 Task: Analyze the Street View of Fisherman's Wharf in San Francisco.
Action: Mouse moved to (91, 62)
Screenshot: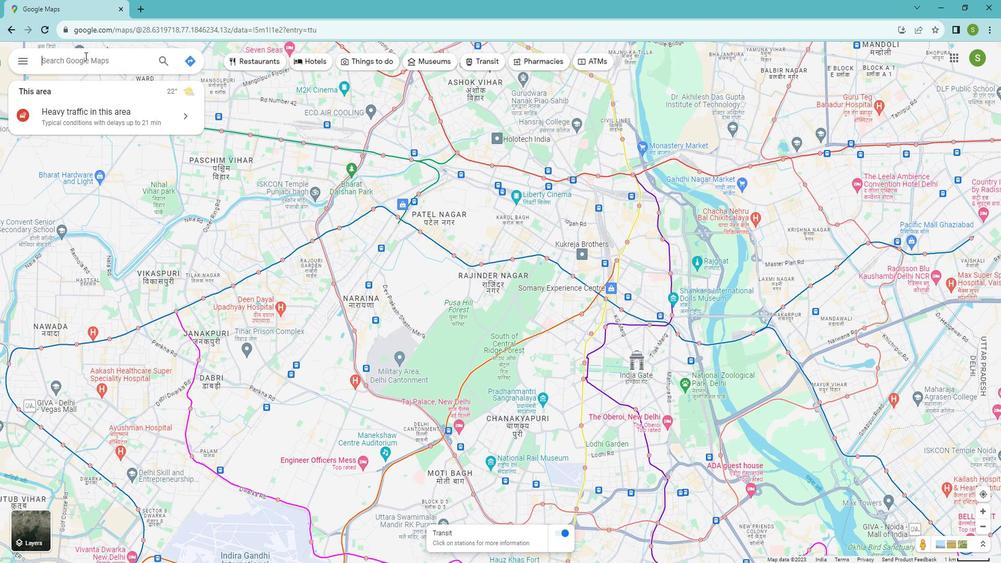 
Action: Mouse pressed left at (91, 62)
Screenshot: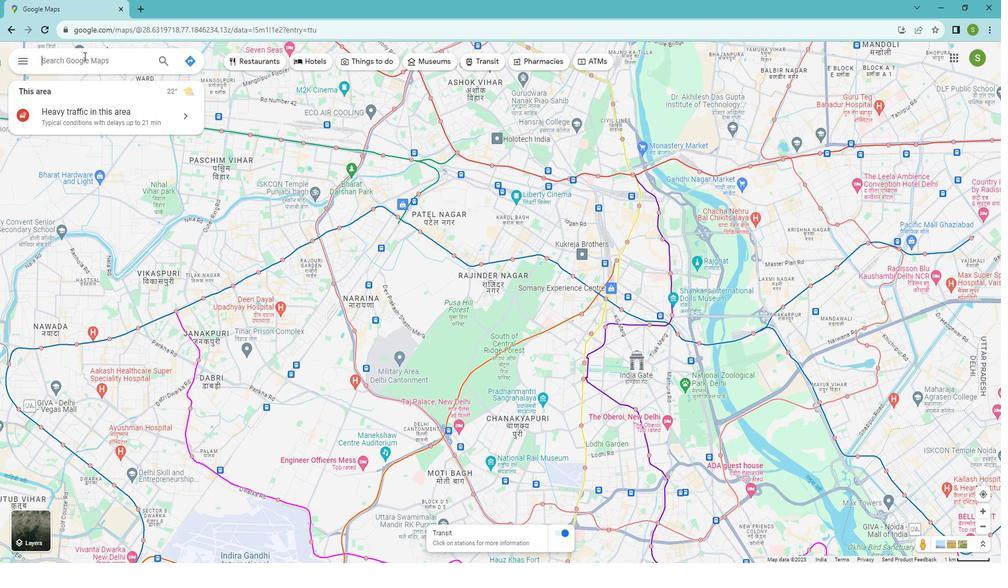 
Action: Key pressed <Key.shift><Key.shift><Key.shift><Key.shift>Fisherman's<Key.space><Key.shift><Key.shift>Whart<Key.space><Key.shift>San<Key.space>
Screenshot: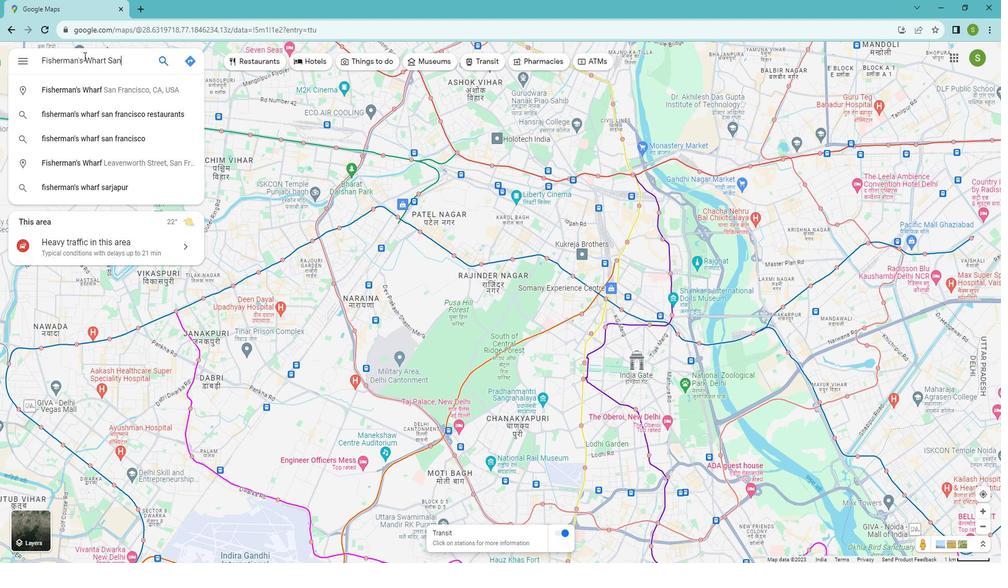 
Action: Mouse moved to (144, 94)
Screenshot: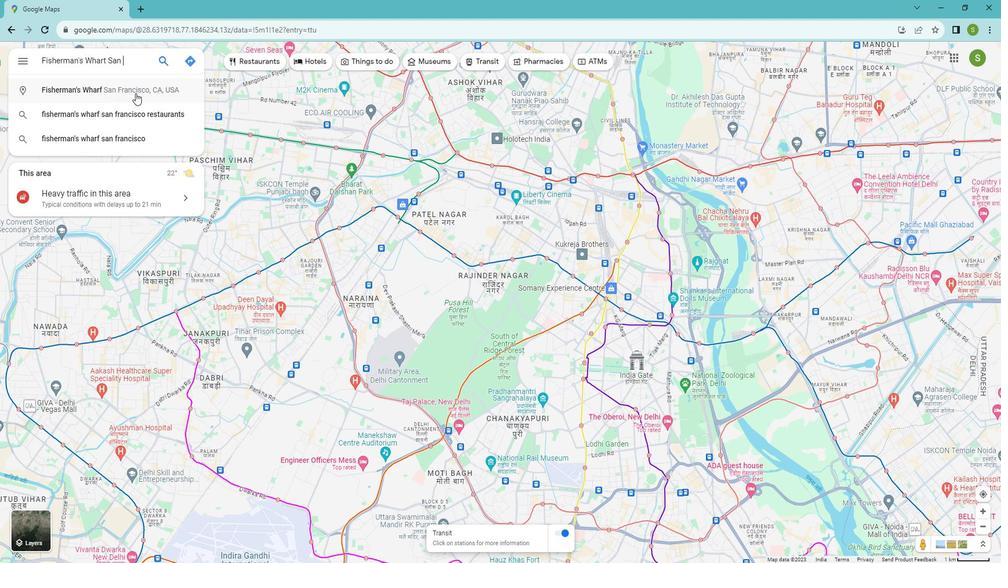 
Action: Mouse pressed left at (144, 94)
Screenshot: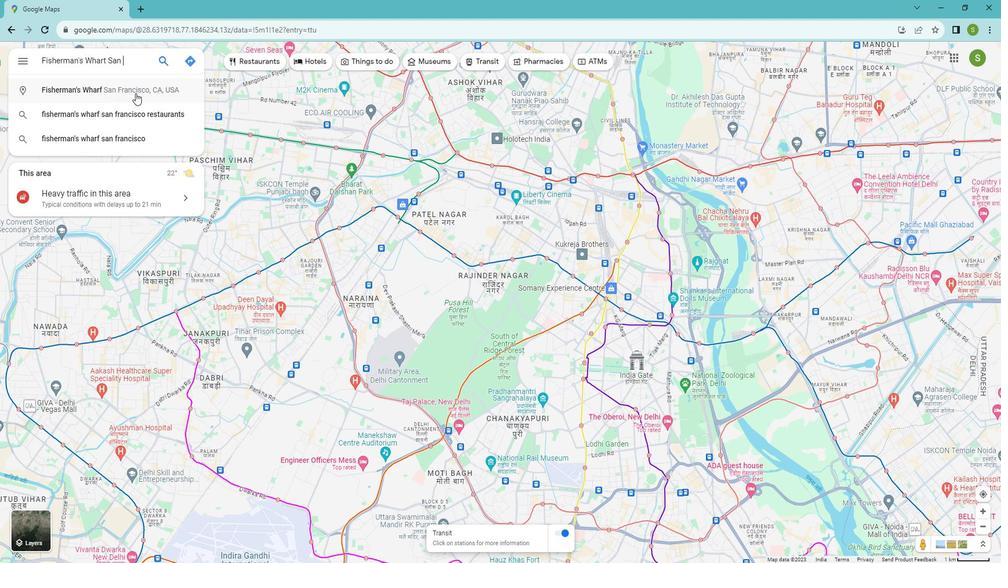
Action: Mouse moved to (365, 516)
Screenshot: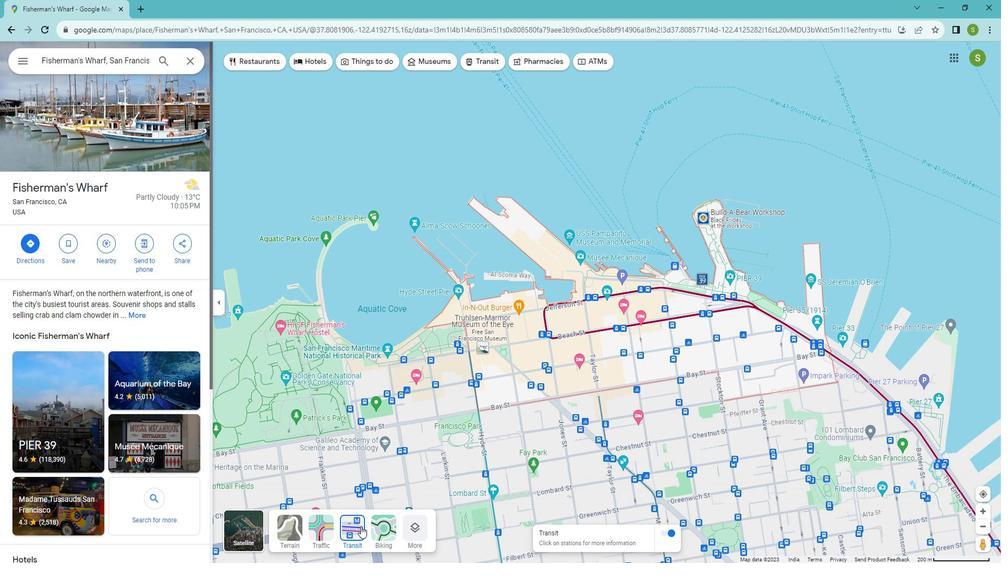 
Action: Mouse pressed left at (365, 516)
Screenshot: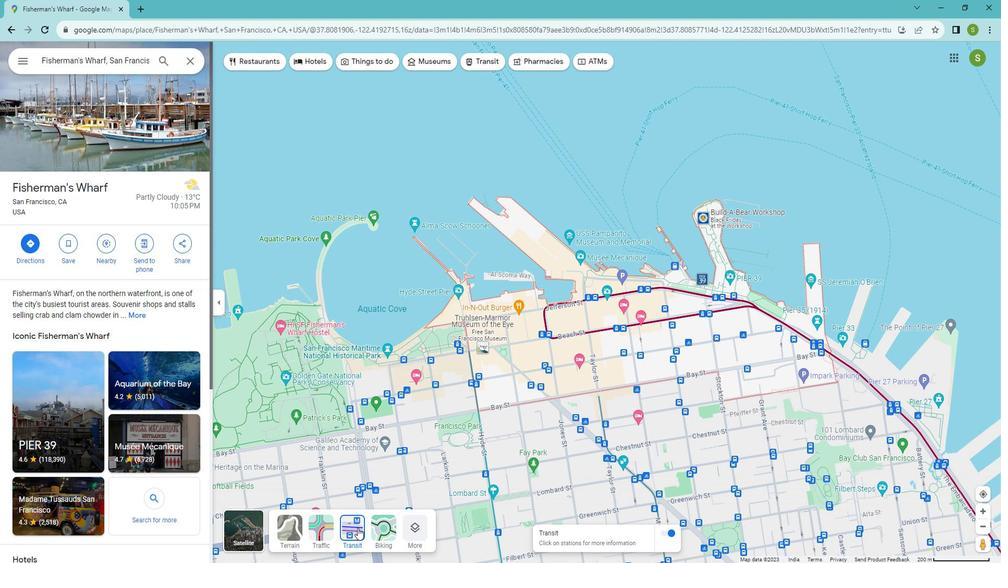 
Action: Mouse moved to (712, 338)
Screenshot: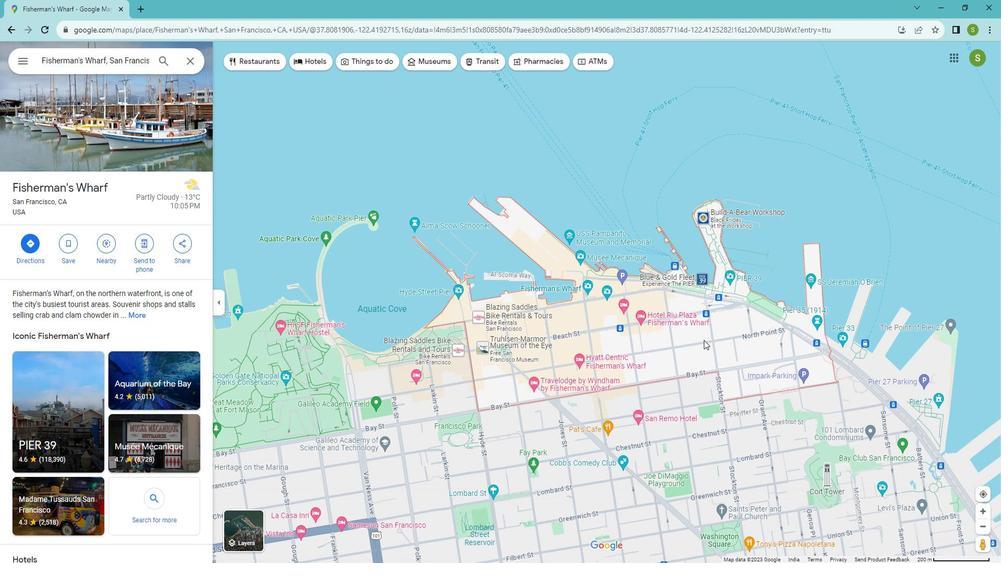 
Action: Mouse scrolled (712, 337) with delta (0, 0)
Screenshot: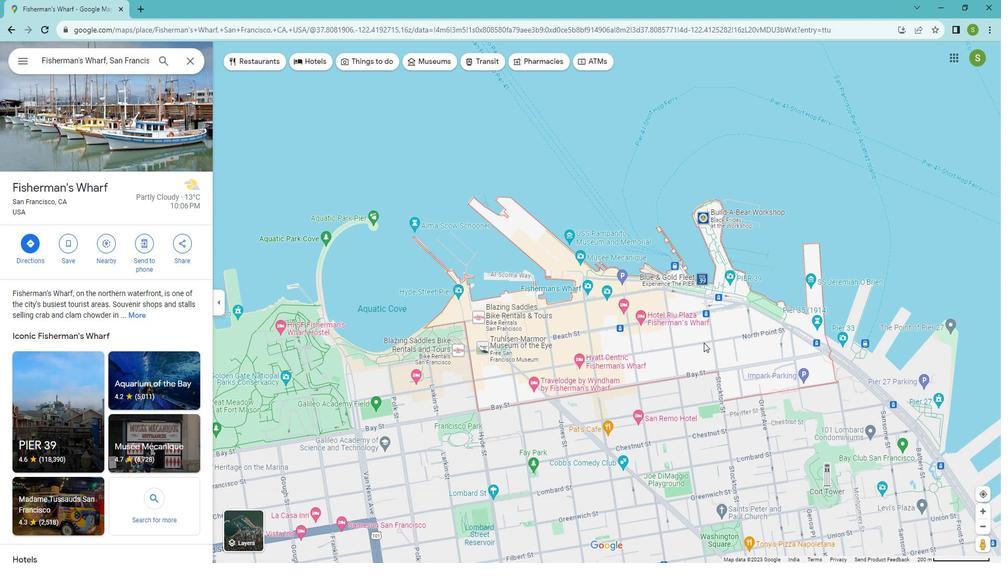 
Action: Mouse moved to (990, 534)
Screenshot: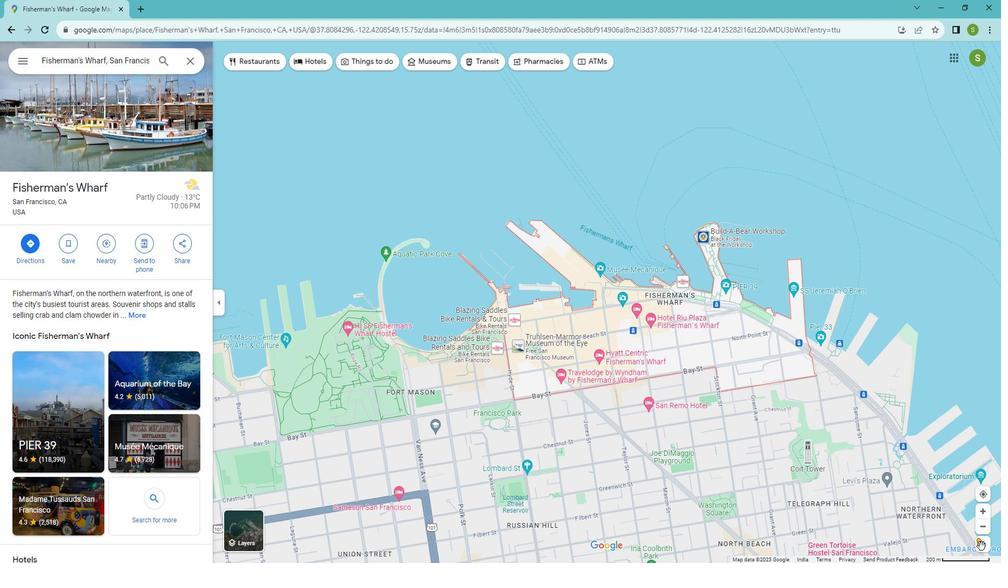 
Action: Mouse pressed left at (990, 534)
Screenshot: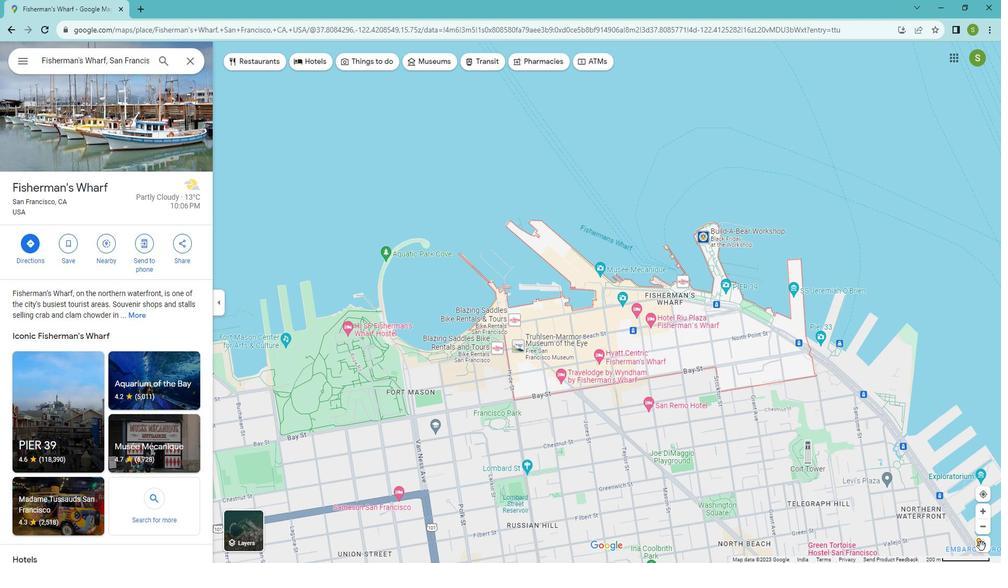 
Action: Mouse moved to (554, 326)
Screenshot: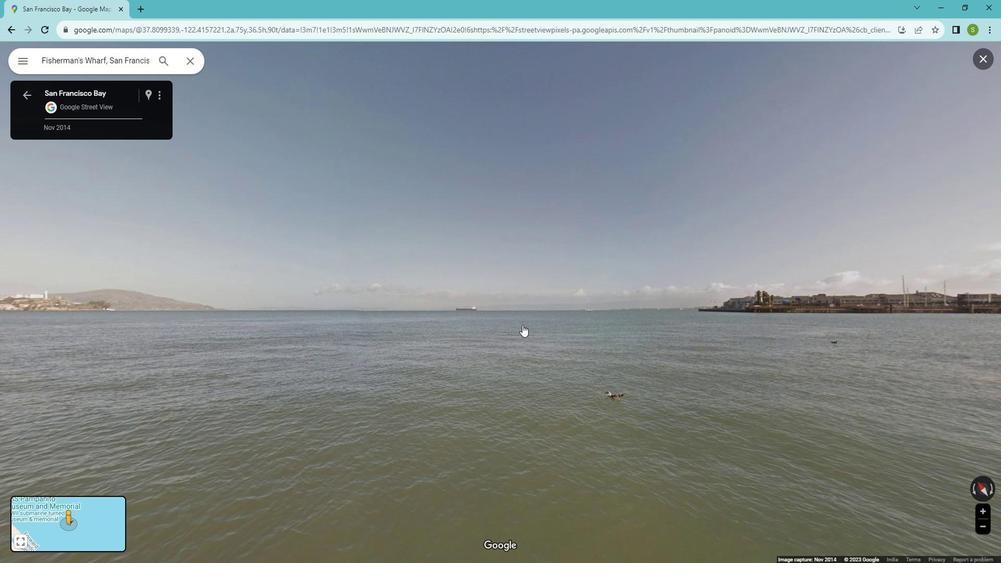 
Action: Mouse scrolled (554, 325) with delta (0, 0)
Screenshot: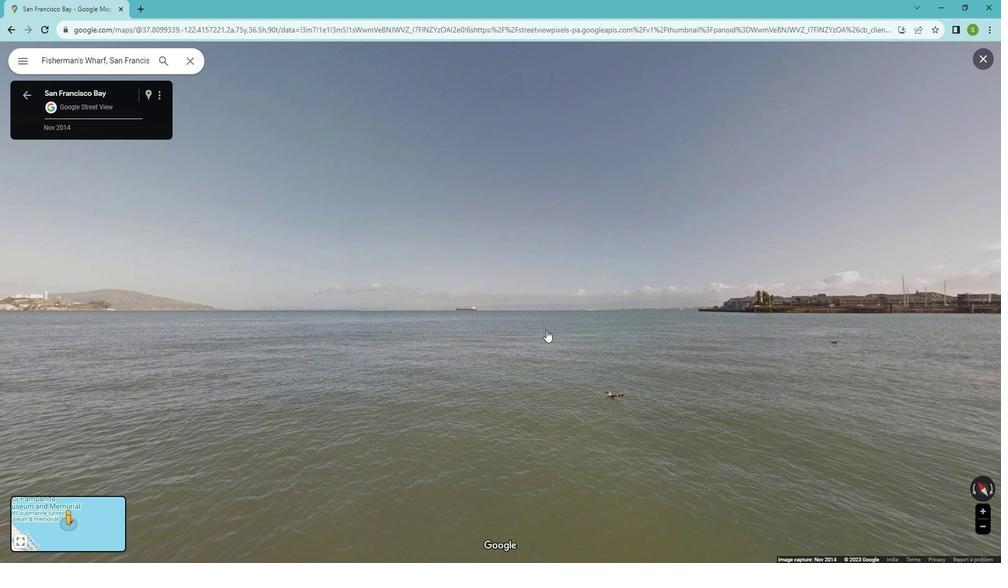 
Action: Mouse scrolled (554, 325) with delta (0, 0)
Screenshot: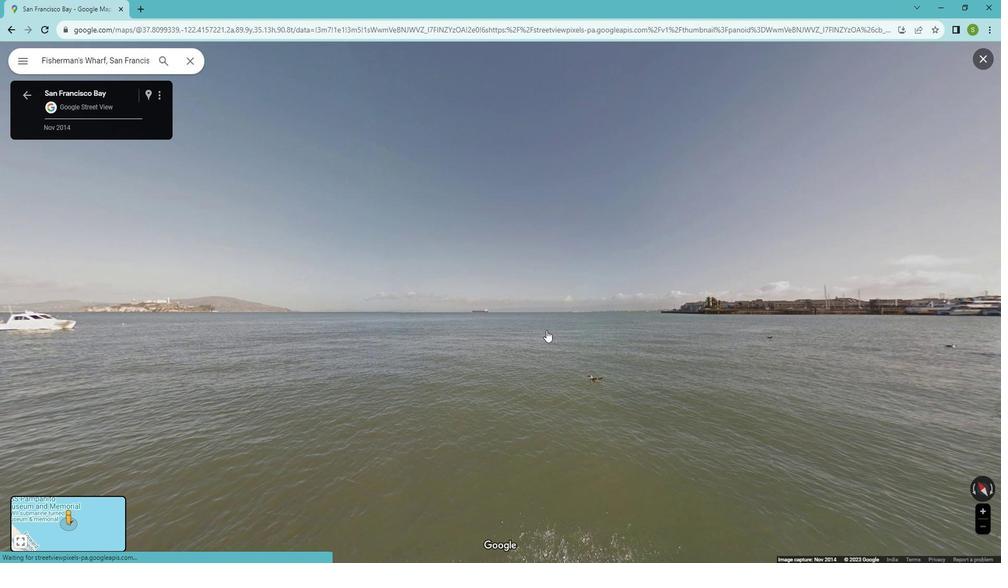 
Action: Mouse scrolled (554, 325) with delta (0, 0)
Screenshot: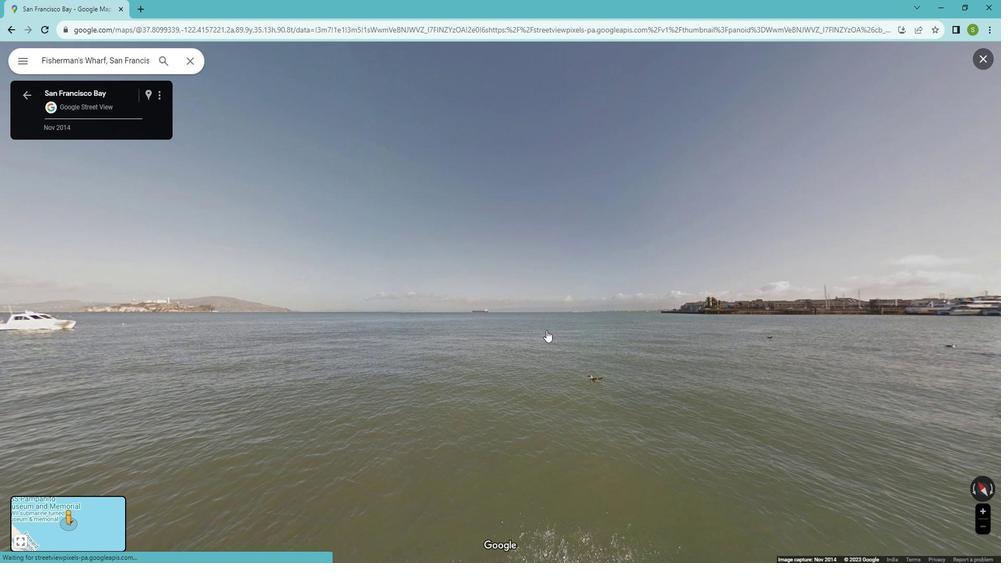 
Action: Mouse moved to (674, 393)
Screenshot: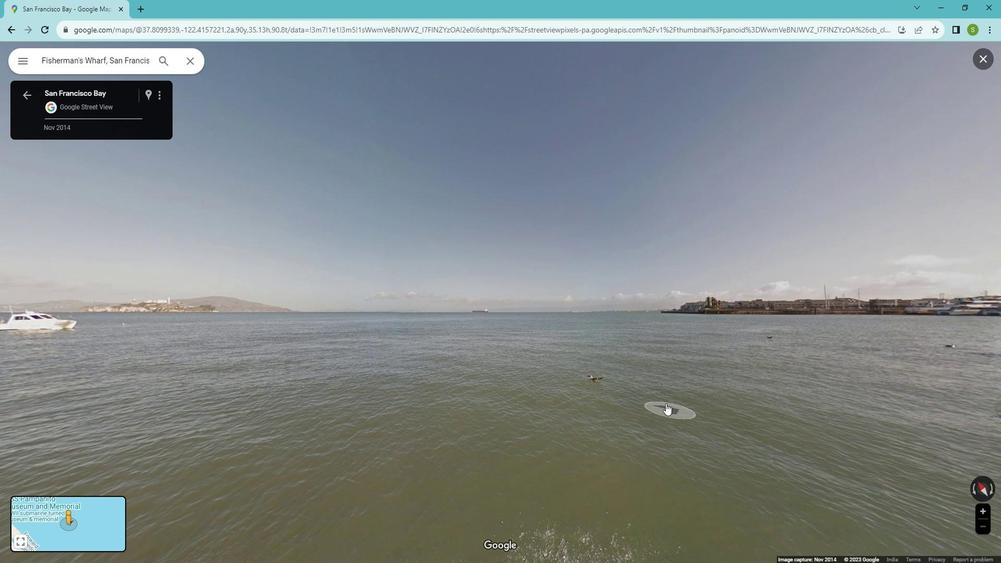 
Action: Mouse pressed left at (674, 393)
Screenshot: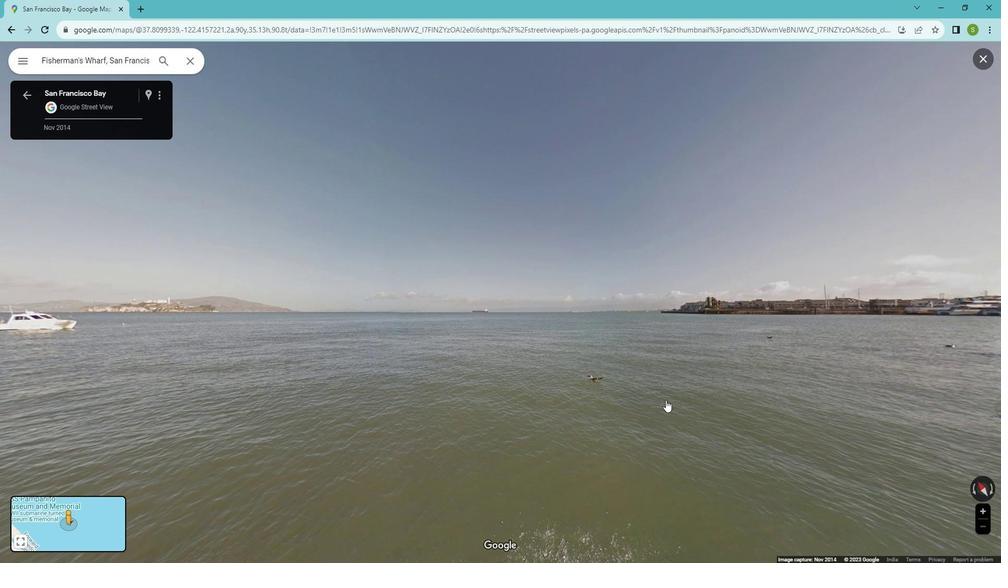 
Action: Mouse moved to (521, 418)
Screenshot: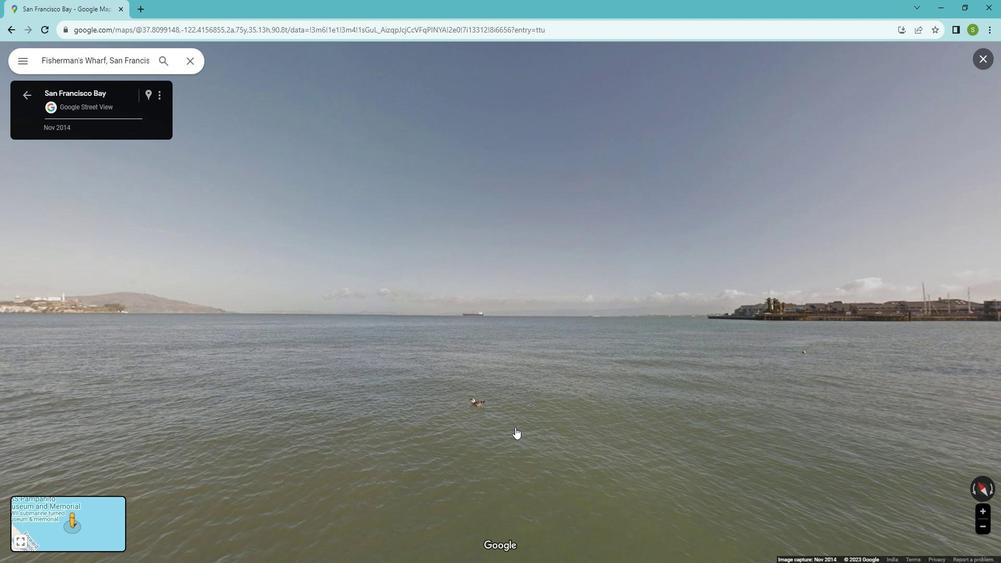 
Action: Mouse pressed left at (521, 418)
Screenshot: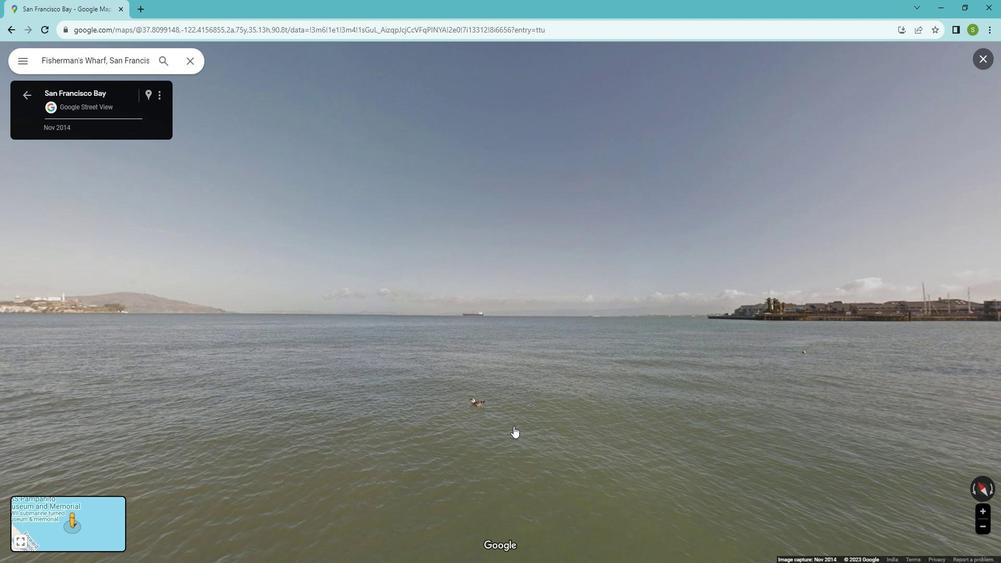 
Action: Mouse moved to (532, 406)
Screenshot: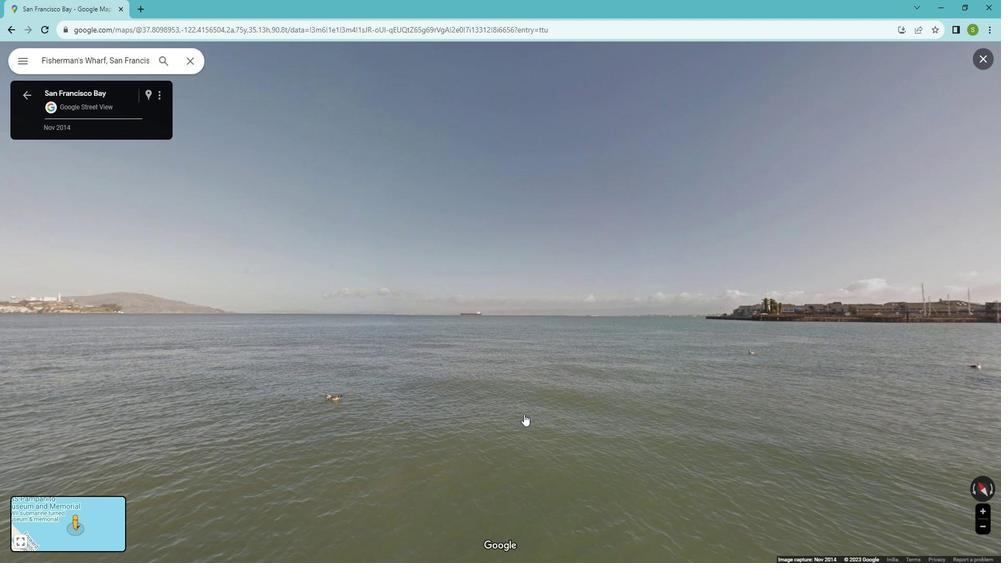 
Action: Mouse pressed left at (532, 406)
Screenshot: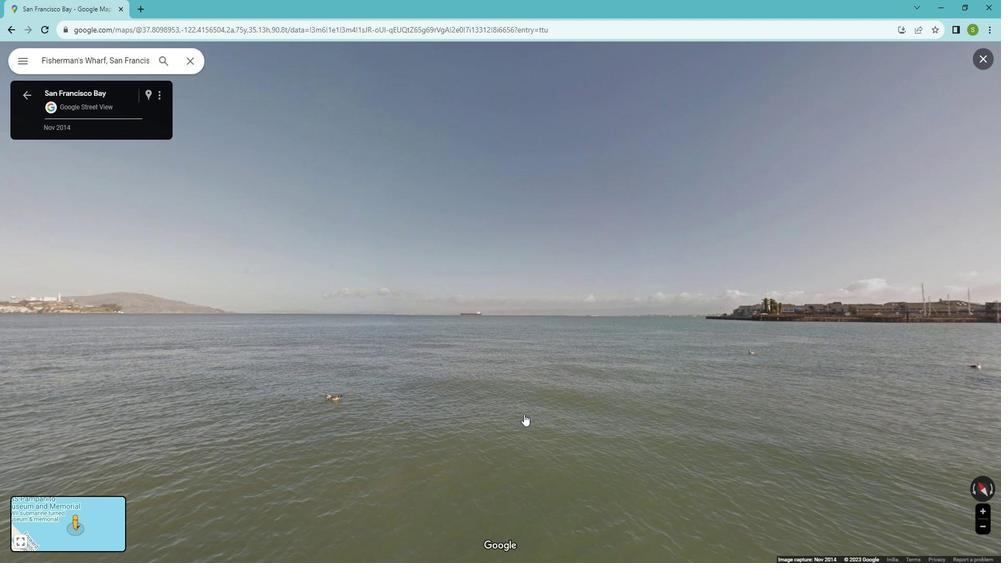 
Action: Mouse moved to (810, 364)
Screenshot: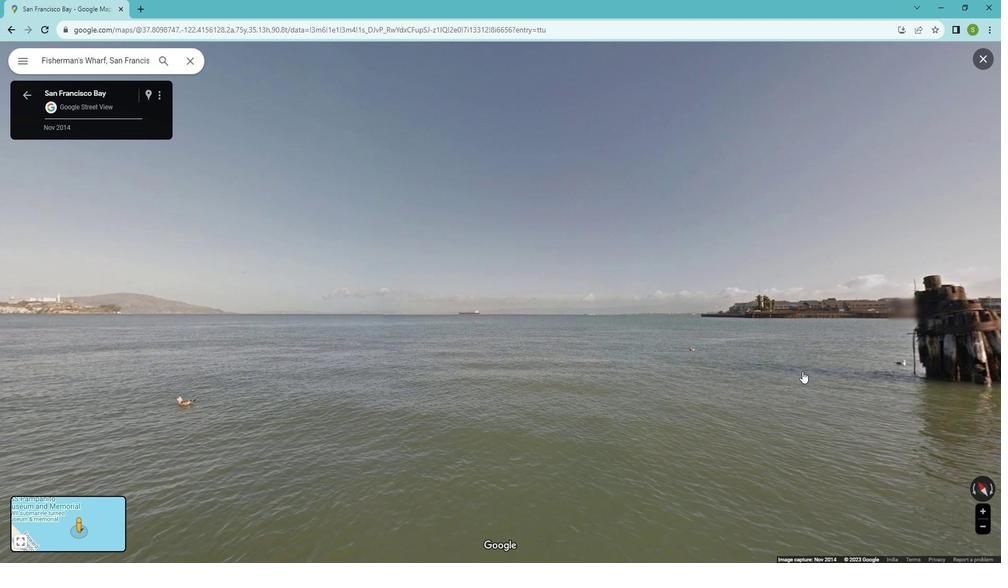 
Action: Mouse pressed left at (810, 364)
Screenshot: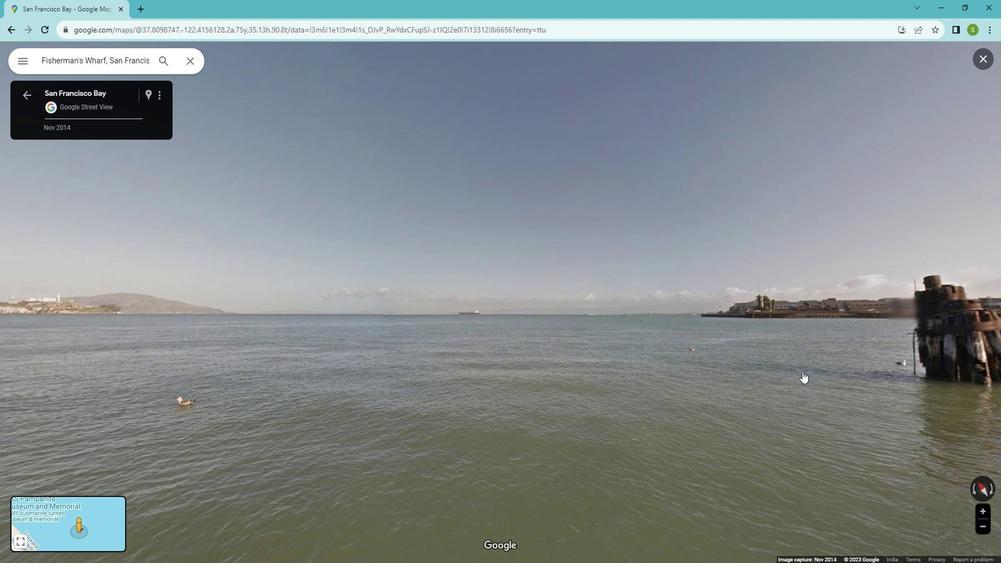 
Action: Mouse pressed left at (810, 364)
Screenshot: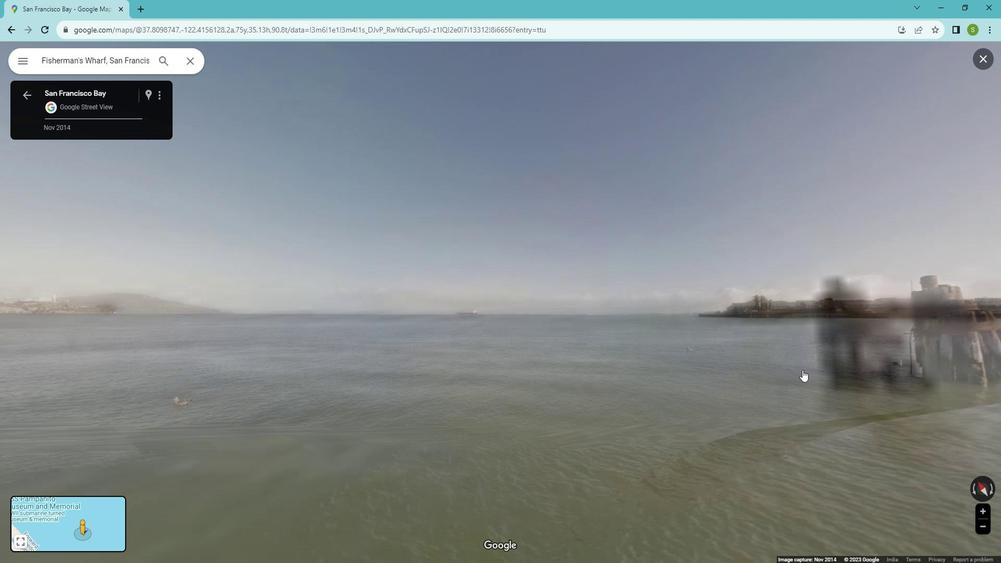 
Action: Mouse moved to (622, 257)
Screenshot: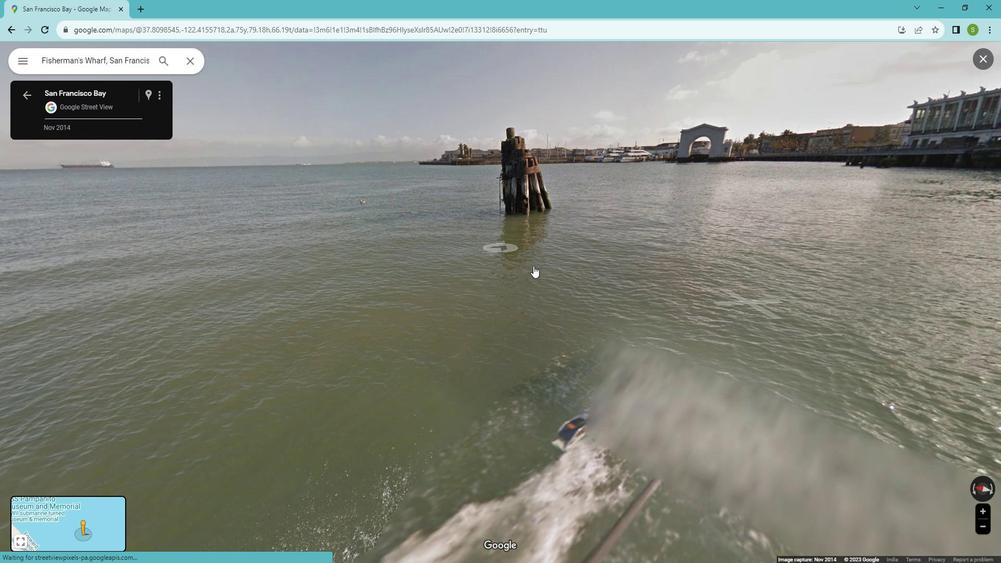 
Action: Mouse pressed left at (622, 257)
Screenshot: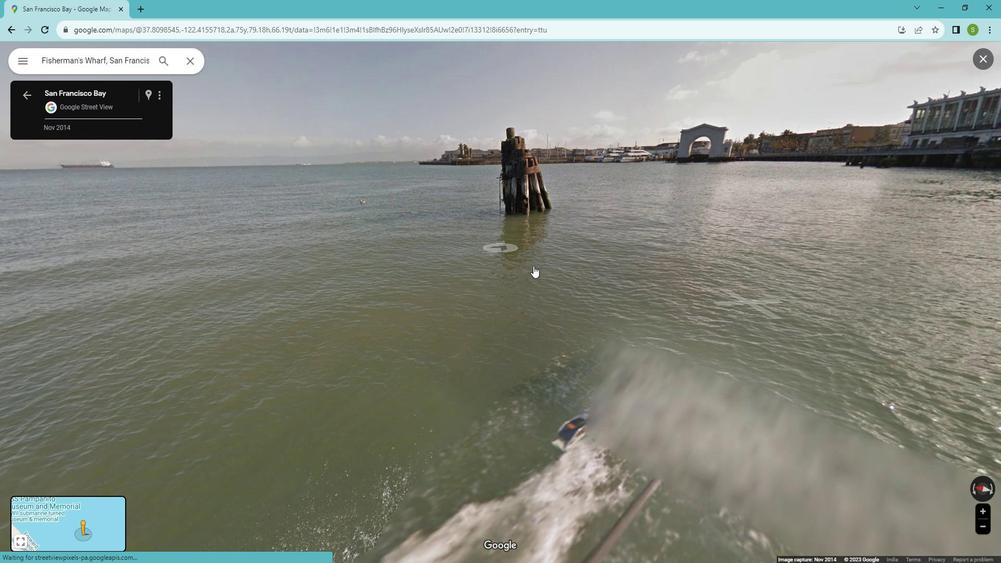 
Action: Mouse moved to (537, 166)
Screenshot: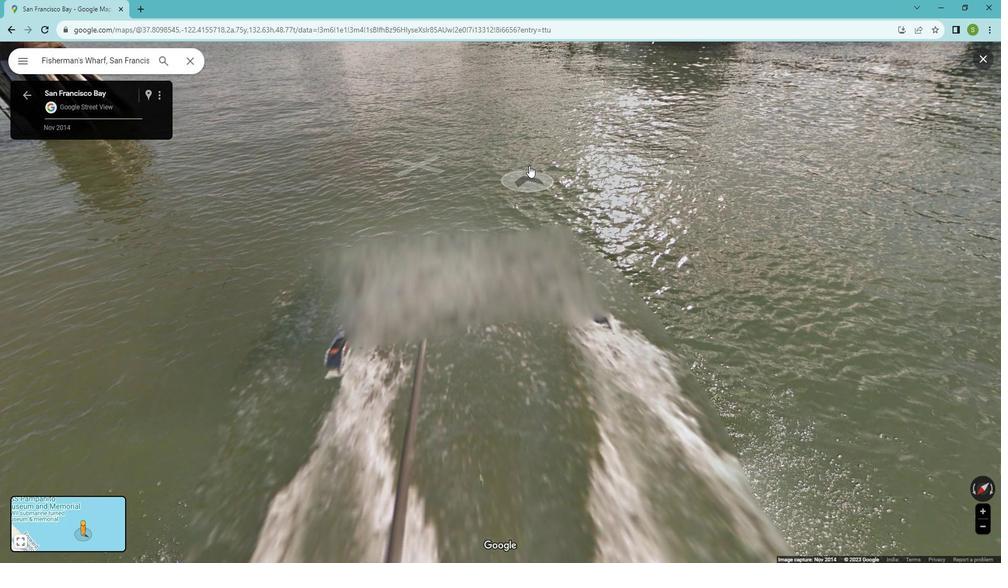 
Action: Mouse pressed left at (537, 166)
Screenshot: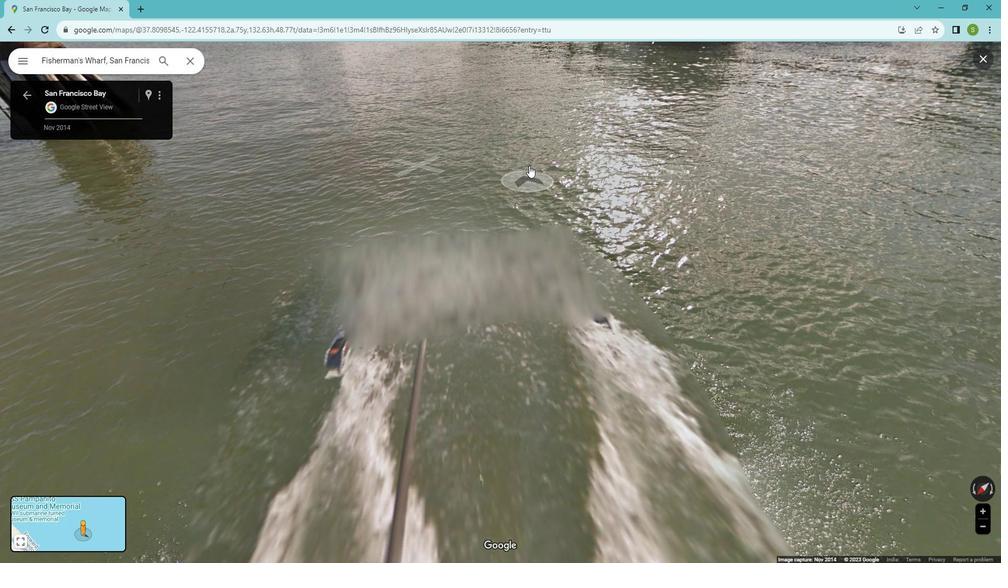 
Action: Mouse moved to (552, 187)
Screenshot: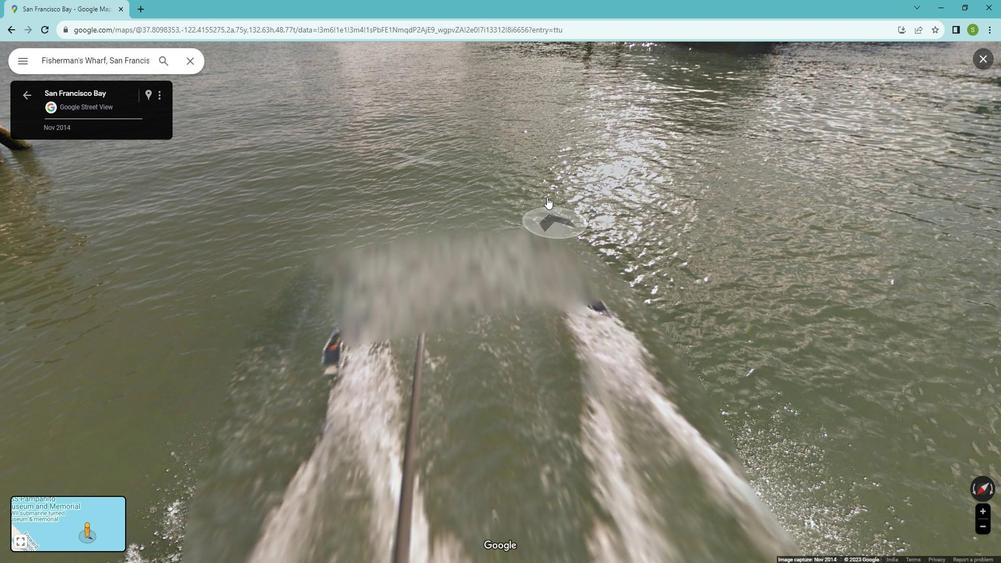 
Action: Mouse pressed left at (552, 187)
Screenshot: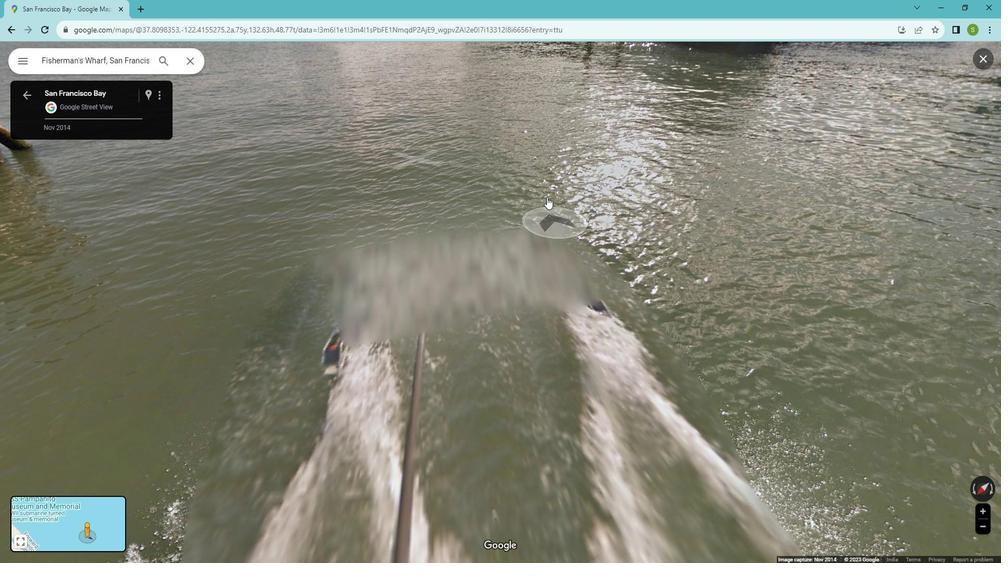 
Action: Mouse moved to (475, 215)
Screenshot: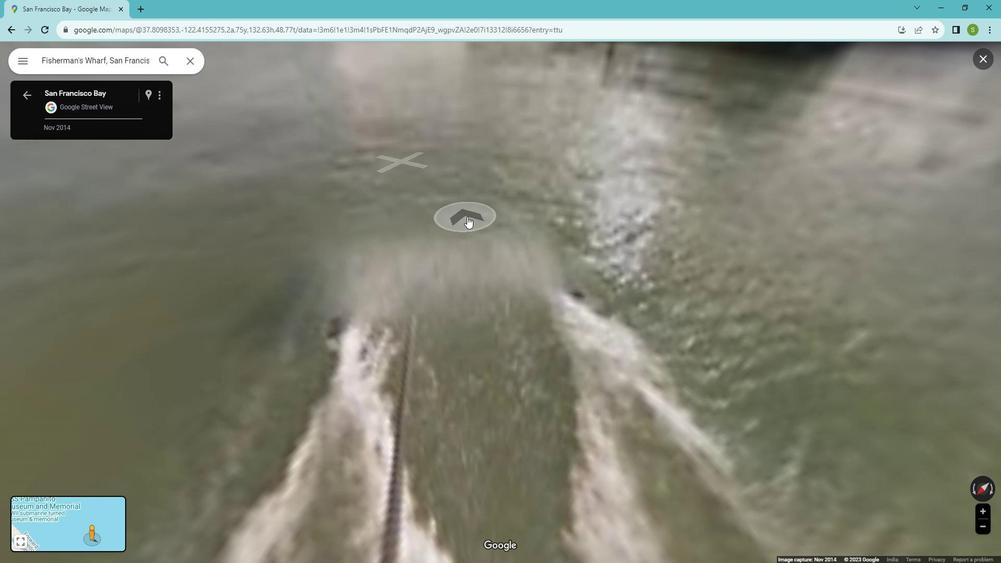 
Action: Mouse pressed left at (475, 215)
Screenshot: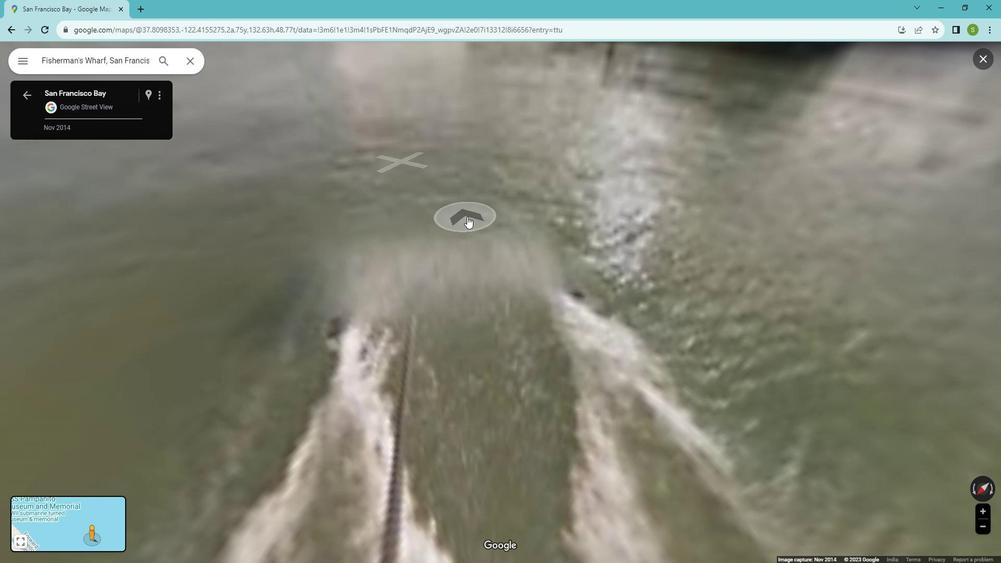 
Action: Mouse moved to (988, 63)
Screenshot: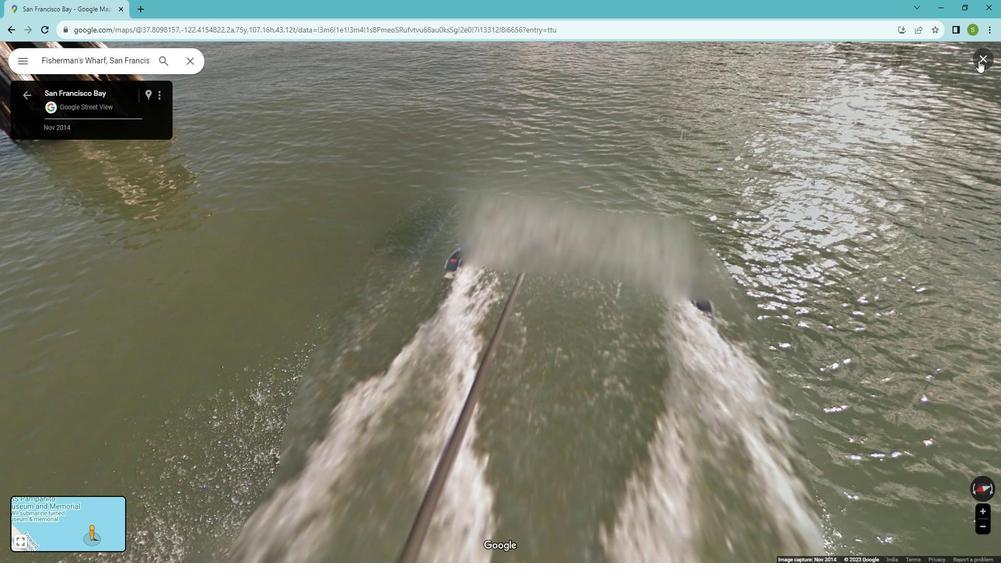 
Action: Mouse pressed left at (988, 63)
Screenshot: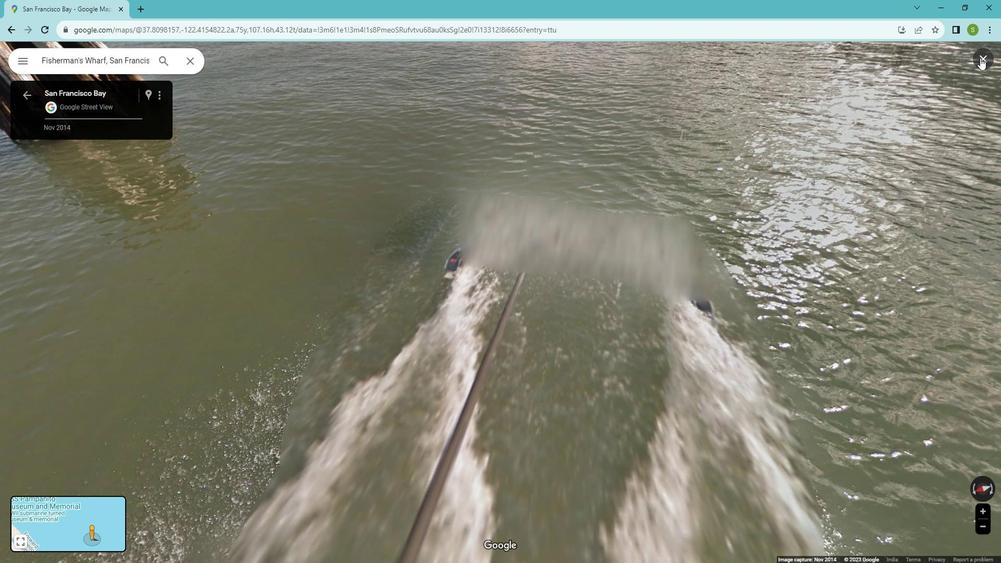 
Action: Mouse moved to (110, 199)
Screenshot: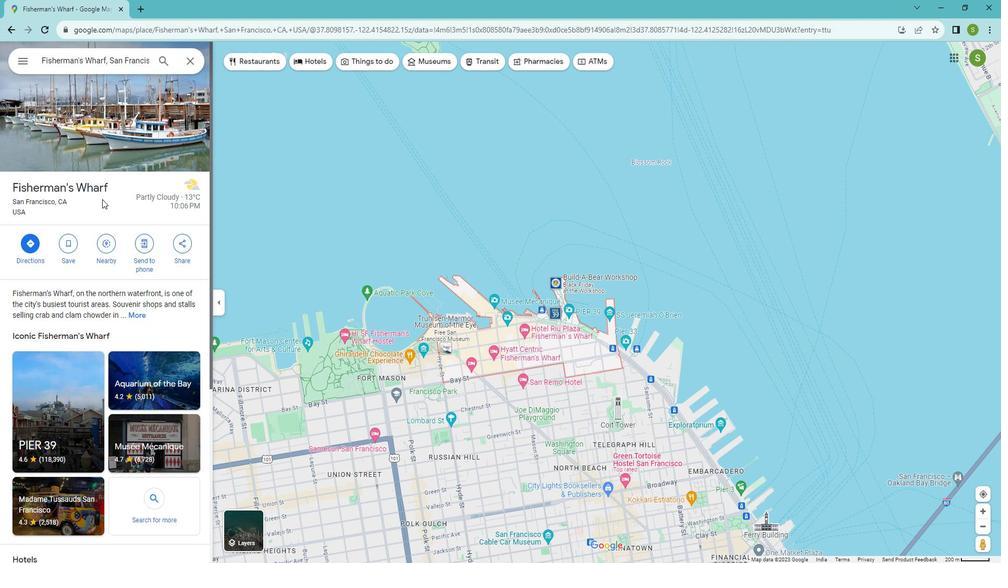 
